 Task: Create a due date automation trigger when advanced on, on the tuesday of the week a card is due add fields without custom field "Resume" checked at 11:00 AM.
Action: Mouse moved to (1060, 80)
Screenshot: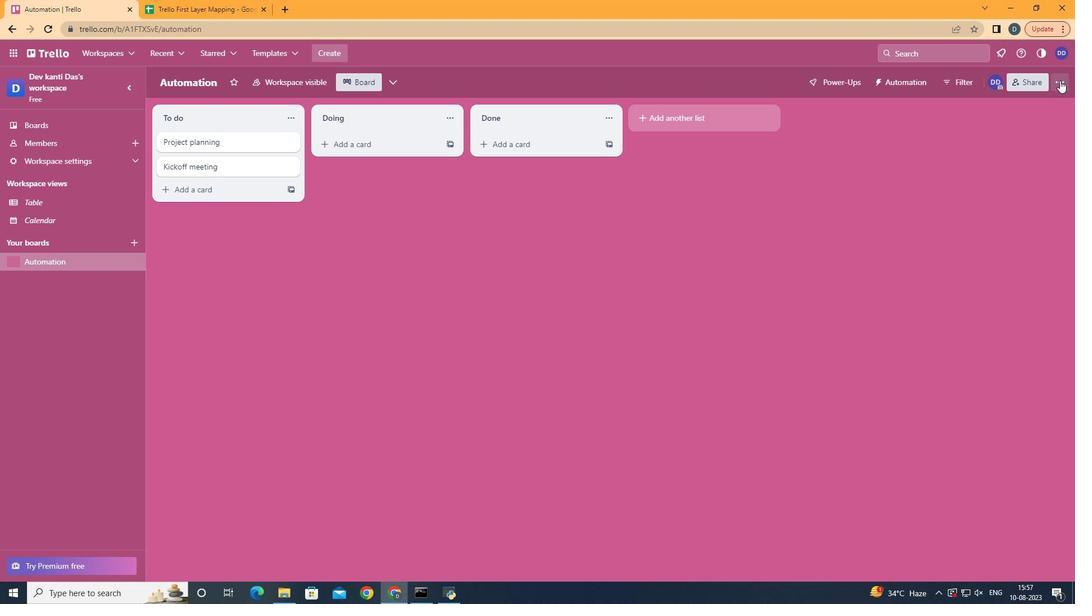 
Action: Mouse pressed left at (1060, 80)
Screenshot: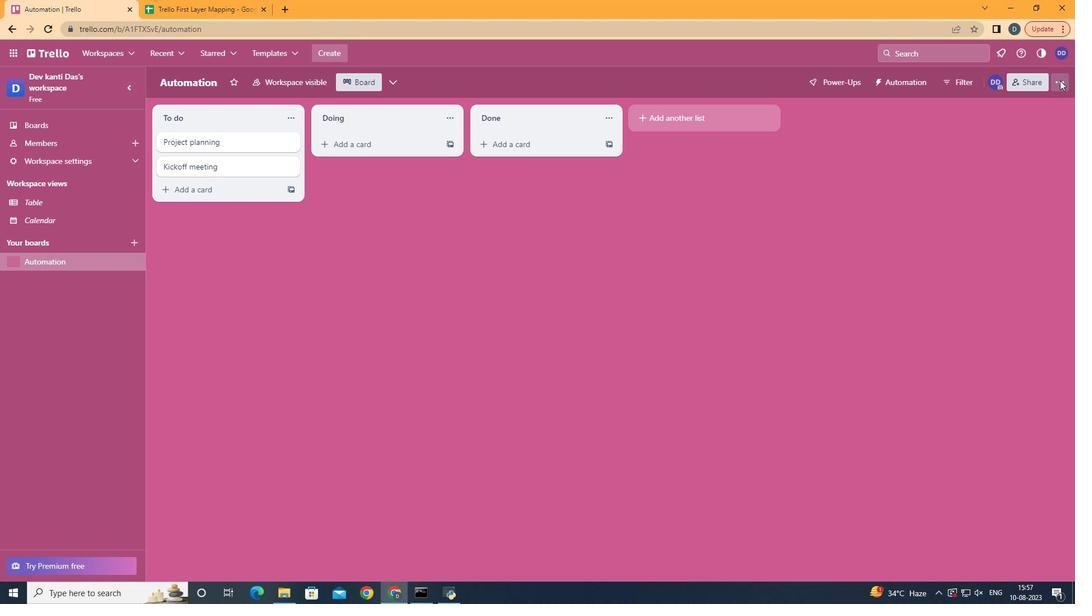 
Action: Mouse moved to (1000, 239)
Screenshot: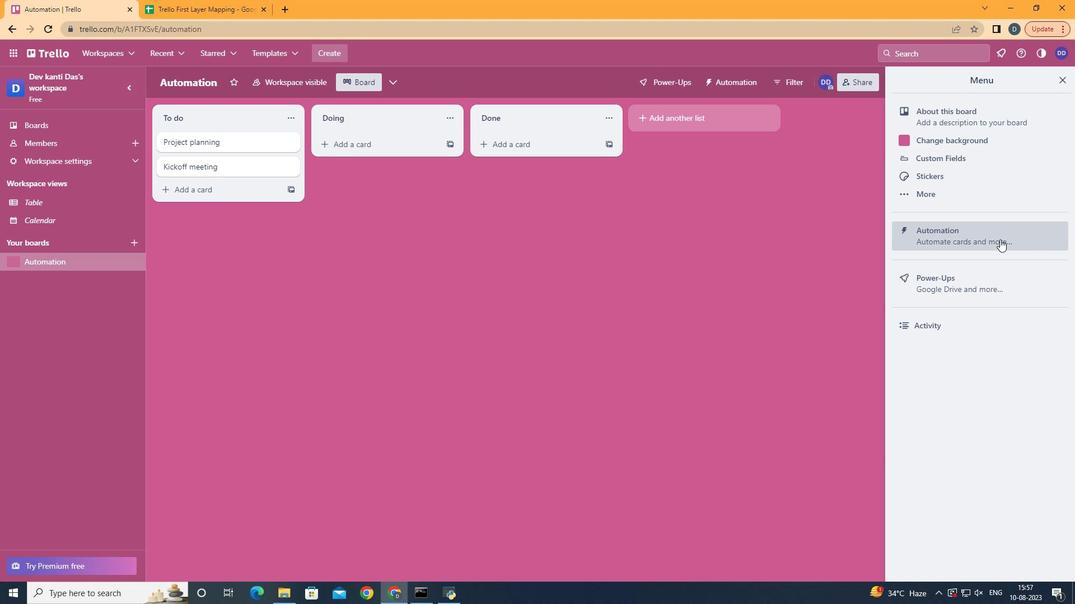 
Action: Mouse pressed left at (1000, 239)
Screenshot: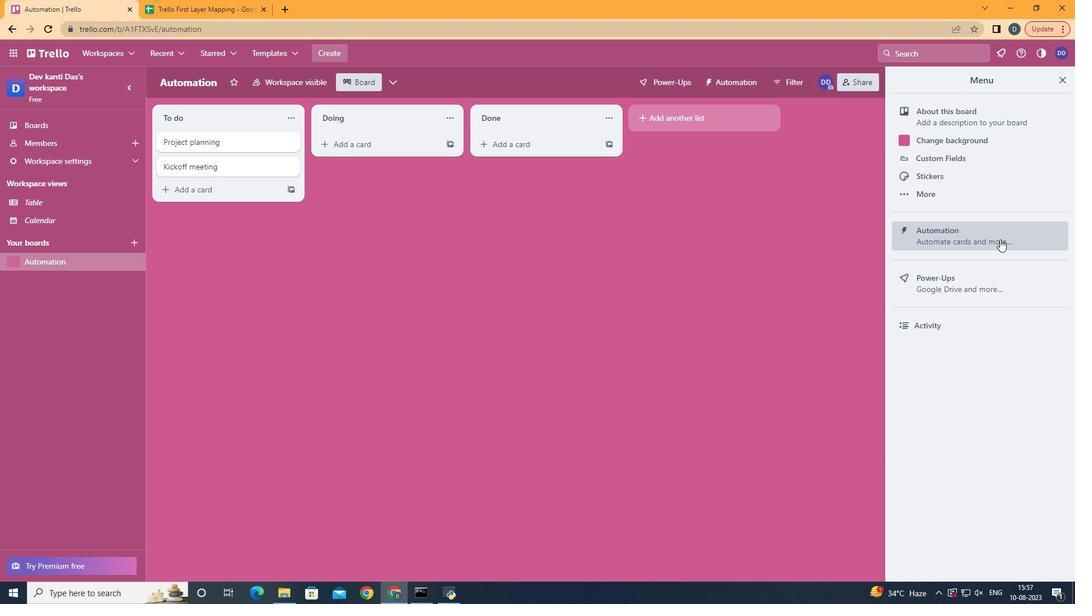 
Action: Mouse moved to (196, 230)
Screenshot: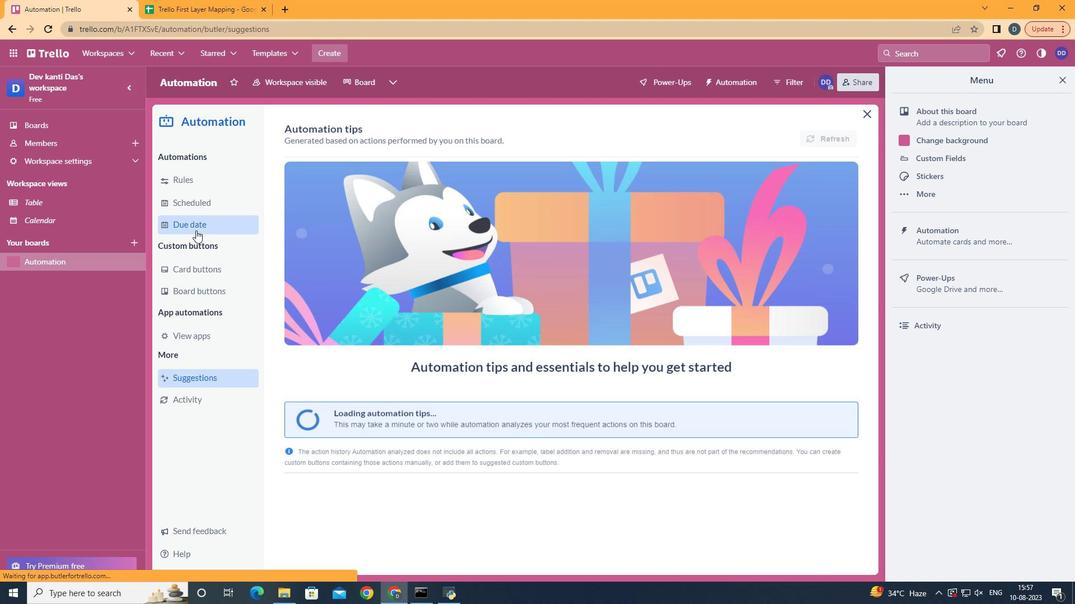 
Action: Mouse pressed left at (196, 230)
Screenshot: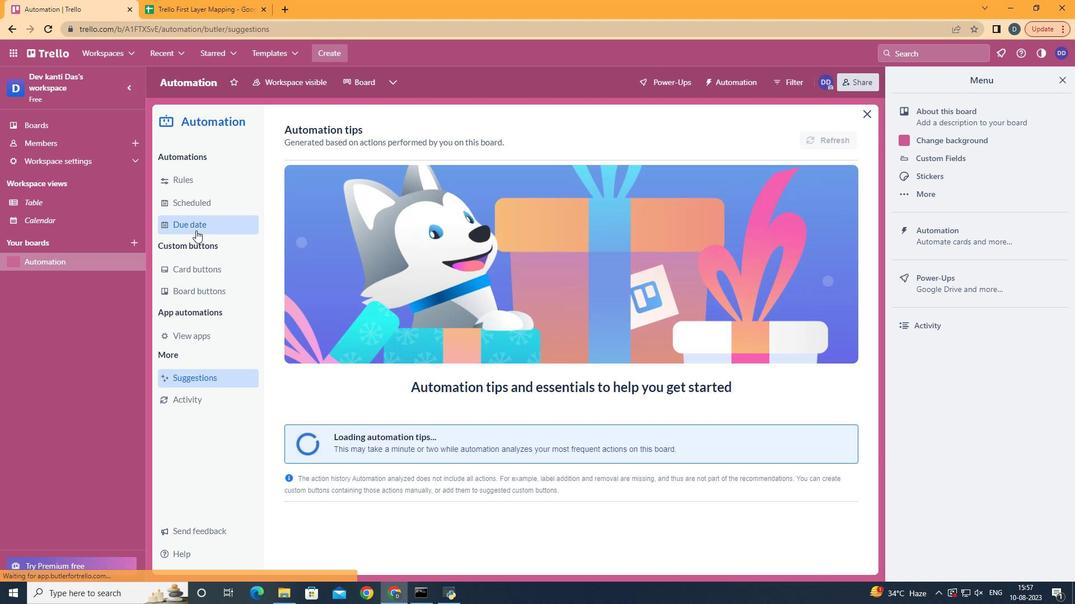 
Action: Mouse moved to (776, 135)
Screenshot: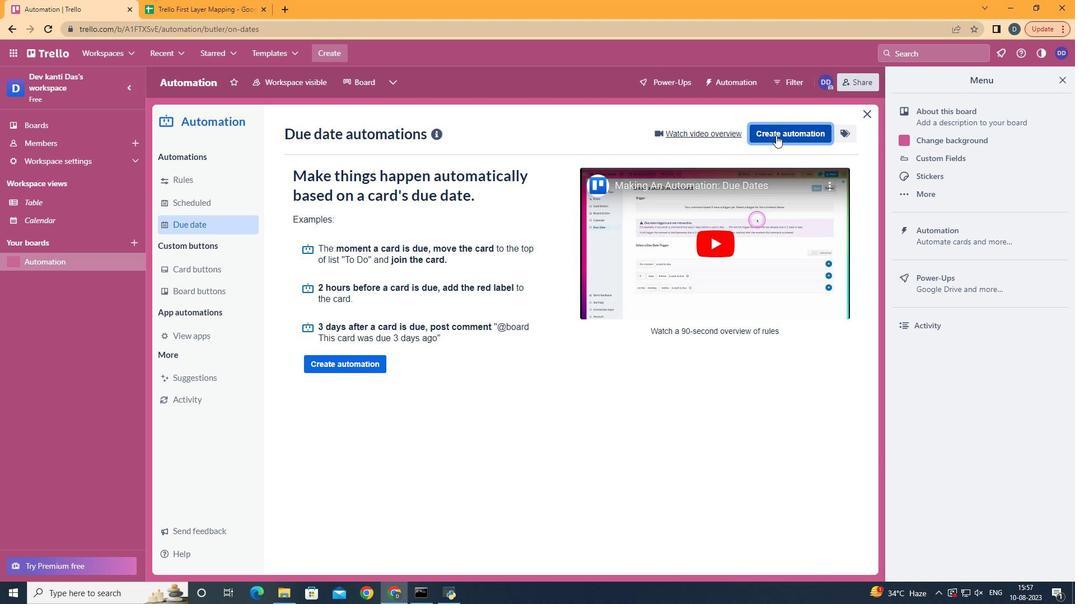 
Action: Mouse pressed left at (776, 135)
Screenshot: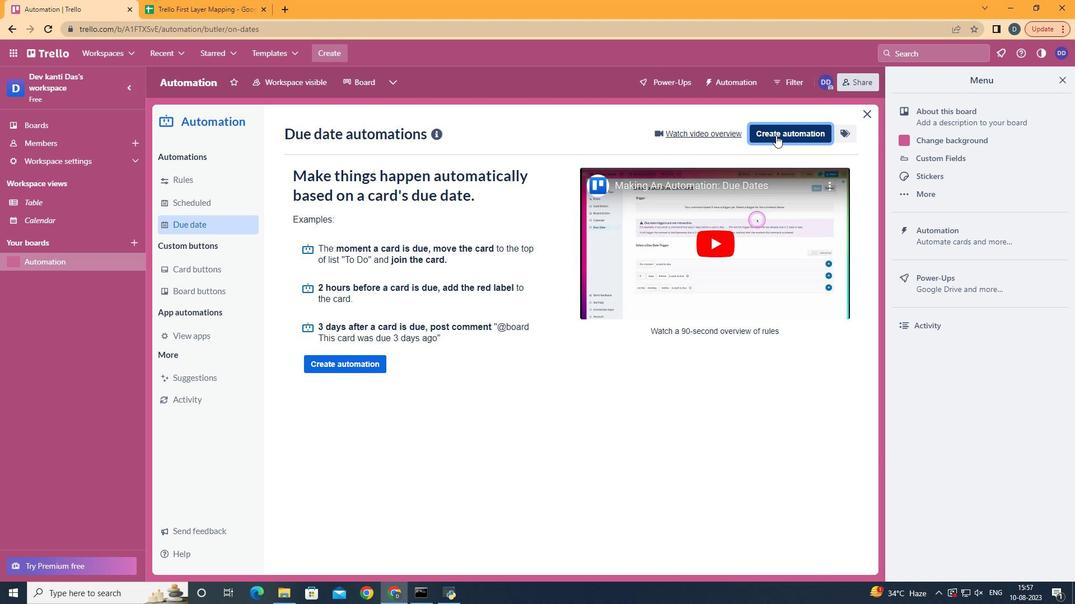 
Action: Mouse moved to (593, 248)
Screenshot: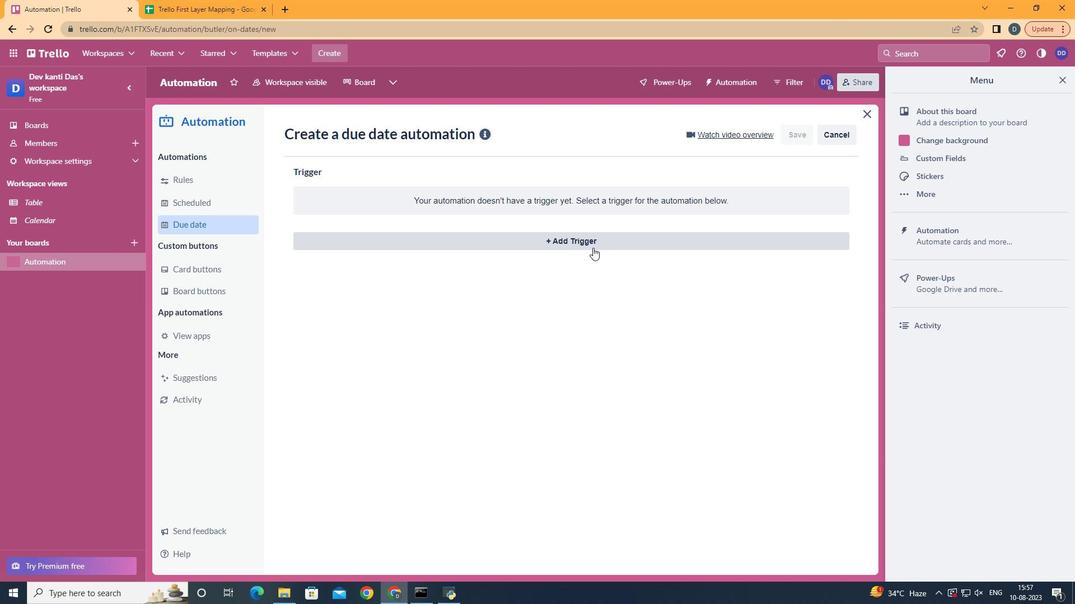 
Action: Mouse pressed left at (593, 248)
Screenshot: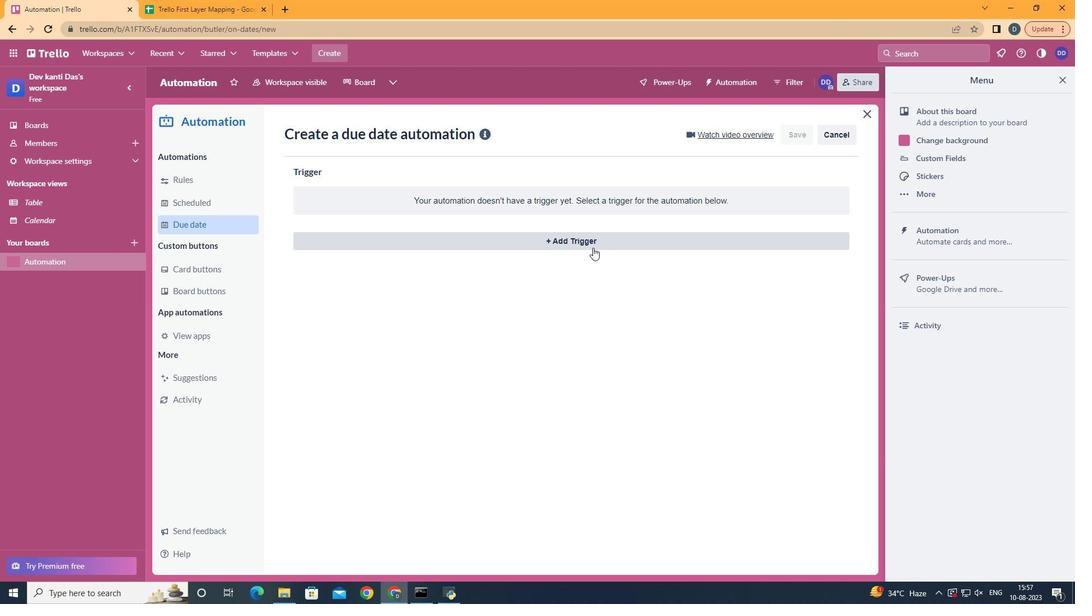 
Action: Mouse moved to (365, 315)
Screenshot: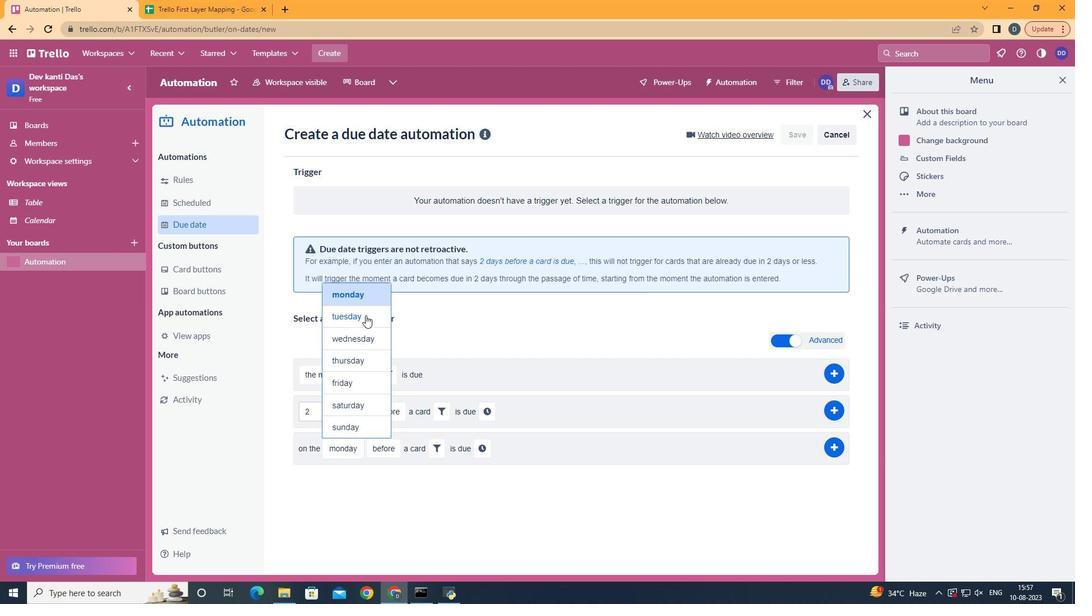 
Action: Mouse pressed left at (365, 315)
Screenshot: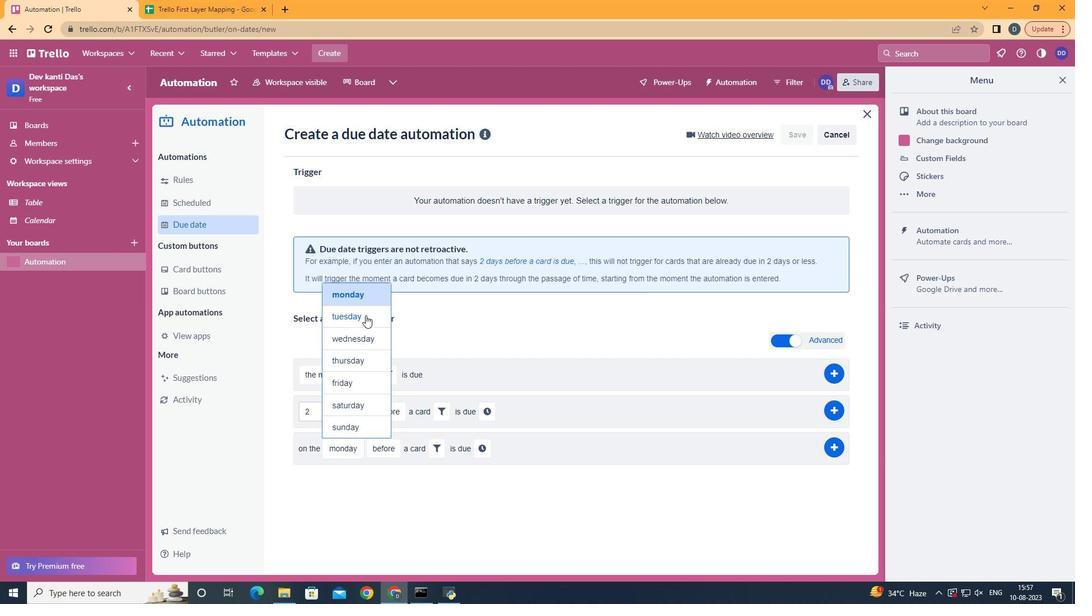 
Action: Mouse moved to (419, 515)
Screenshot: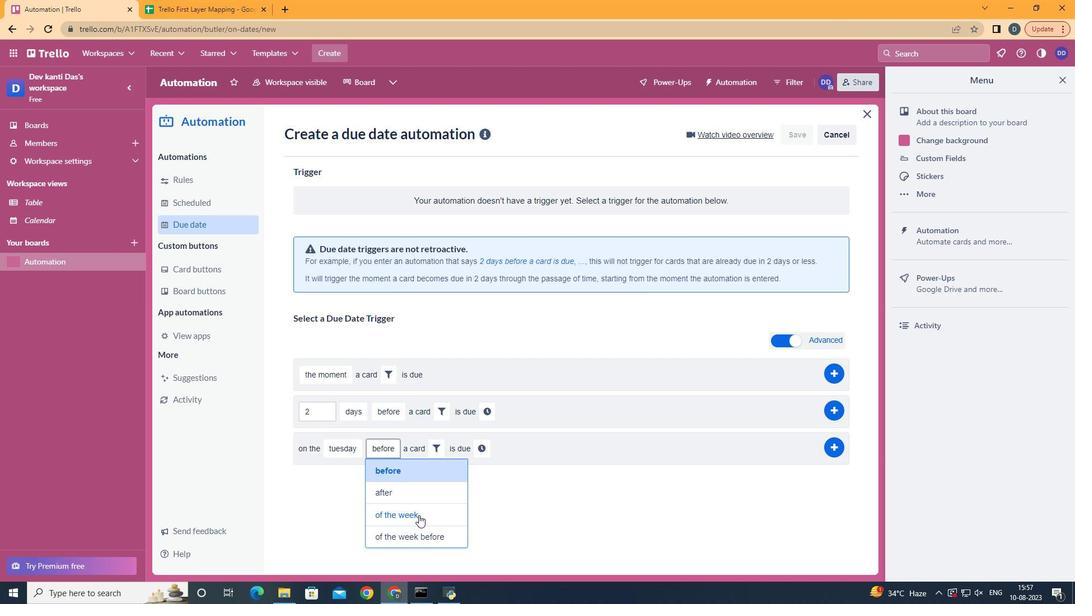 
Action: Mouse pressed left at (419, 515)
Screenshot: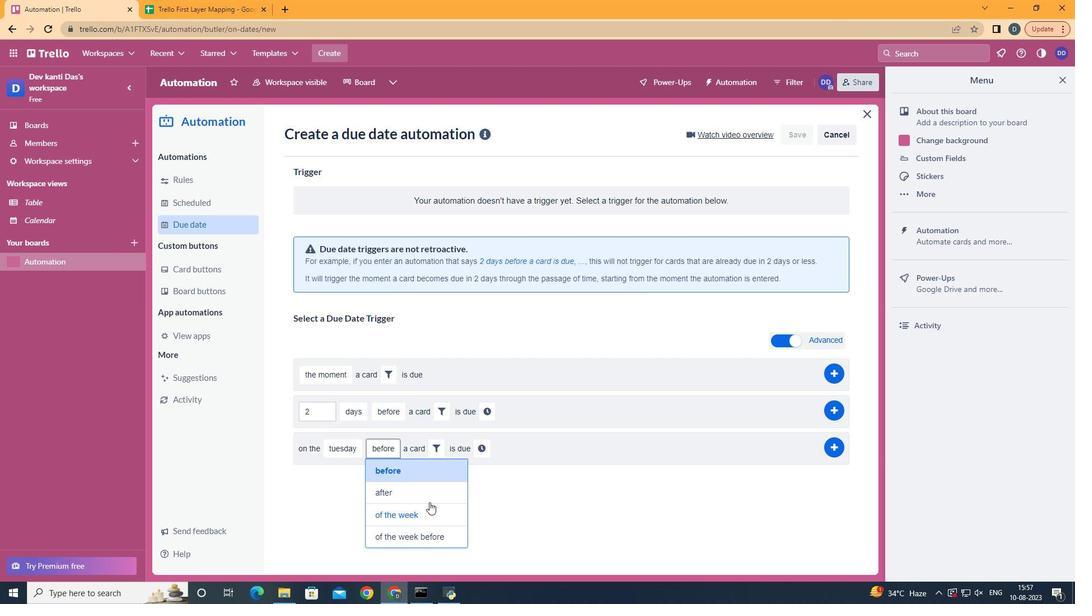 
Action: Mouse moved to (459, 447)
Screenshot: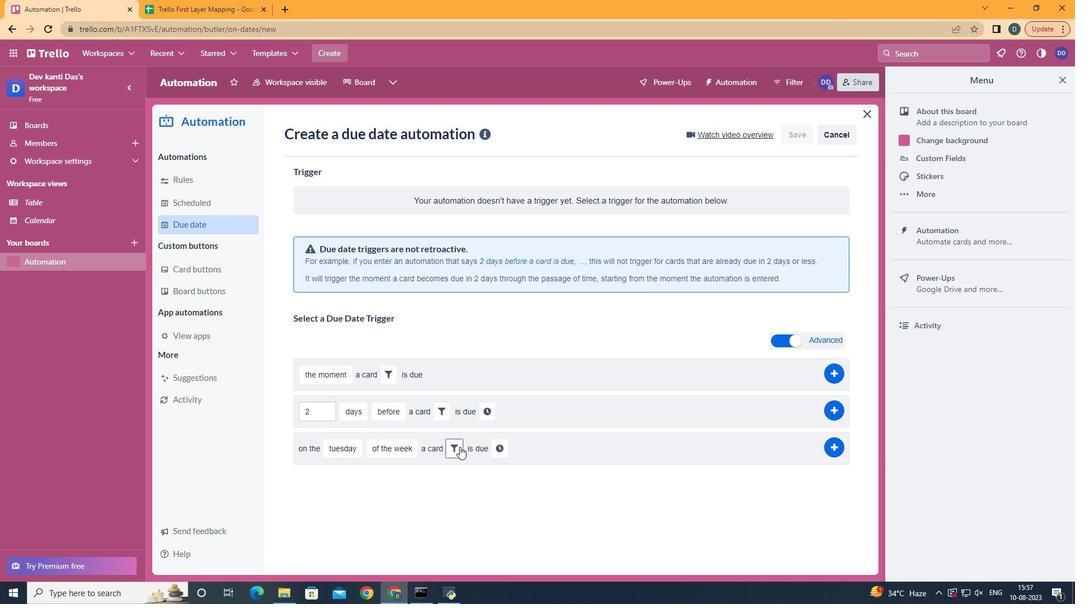 
Action: Mouse pressed left at (459, 447)
Screenshot: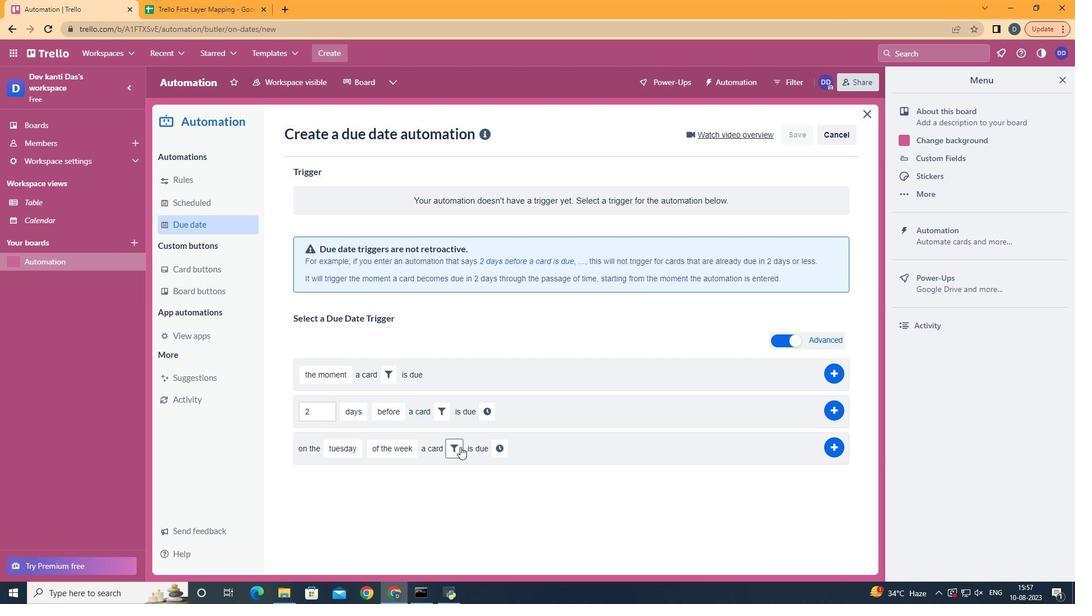 
Action: Mouse moved to (631, 487)
Screenshot: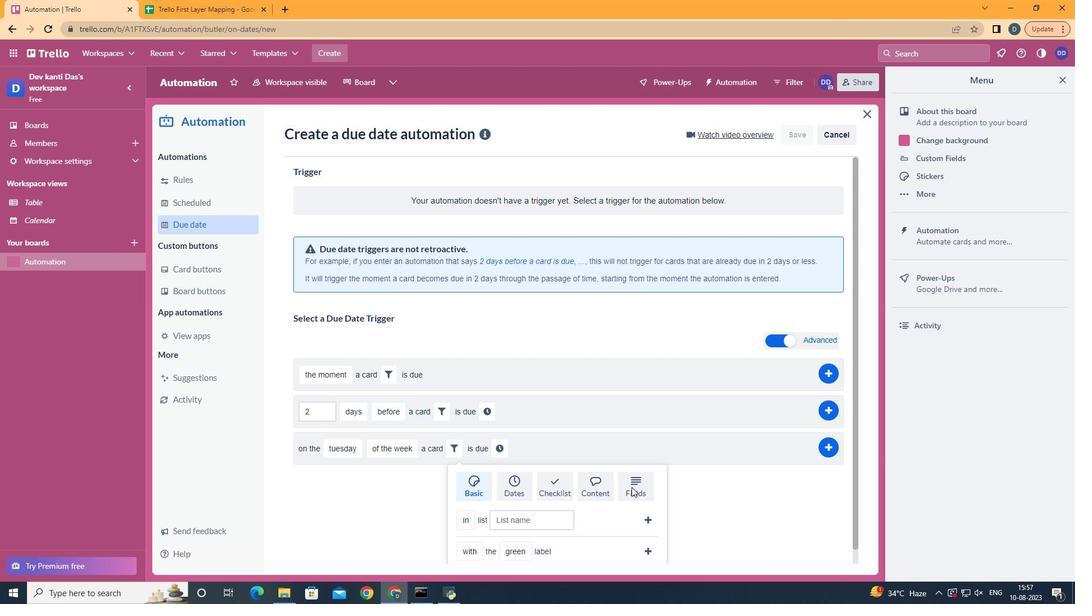 
Action: Mouse pressed left at (631, 487)
Screenshot: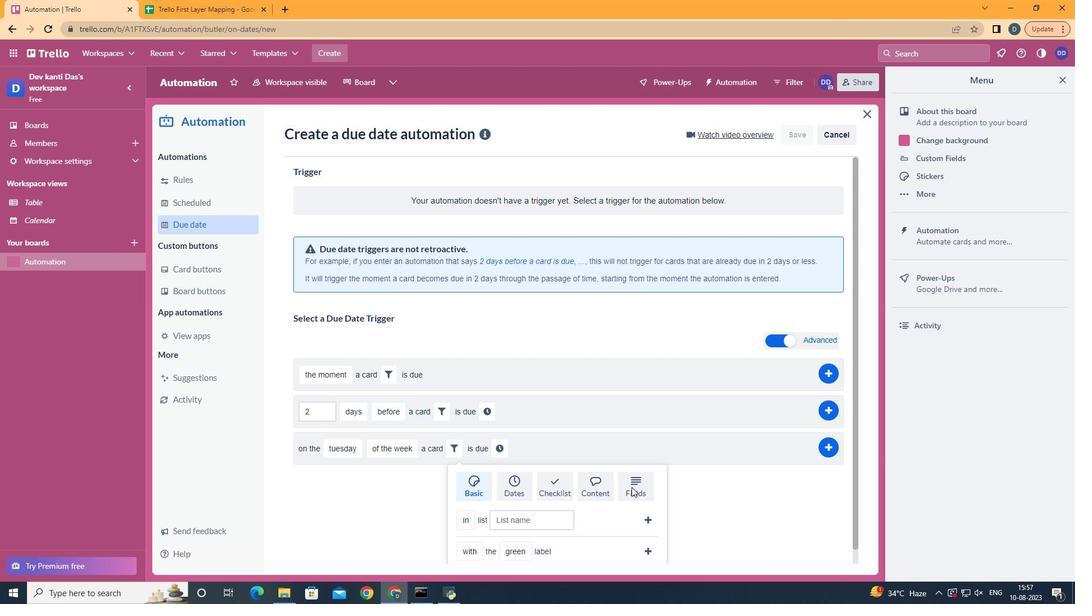 
Action: Mouse scrolled (631, 487) with delta (0, 0)
Screenshot: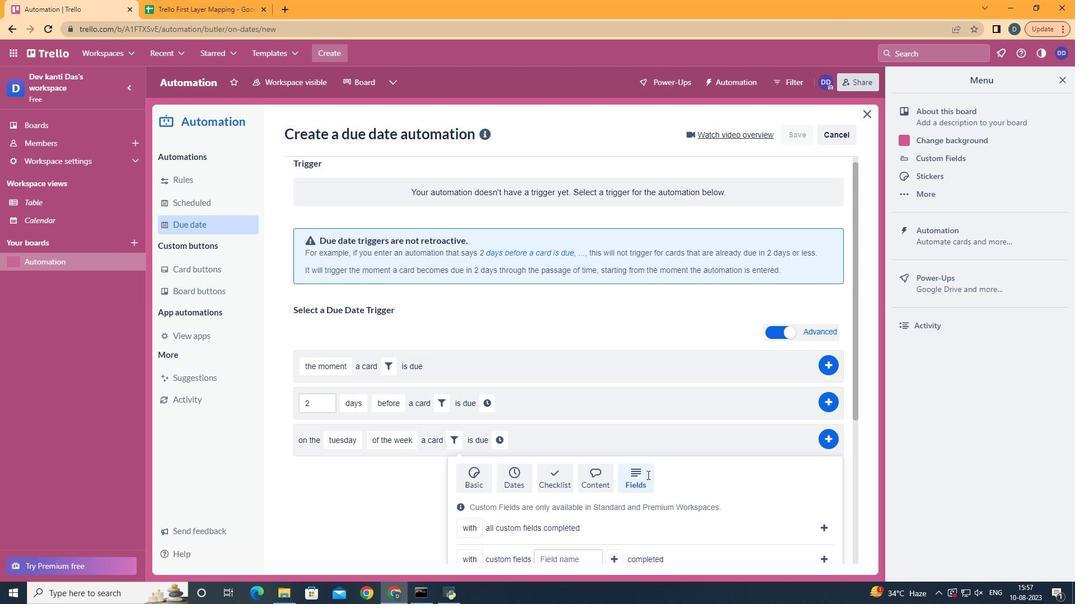 
Action: Mouse scrolled (631, 487) with delta (0, 0)
Screenshot: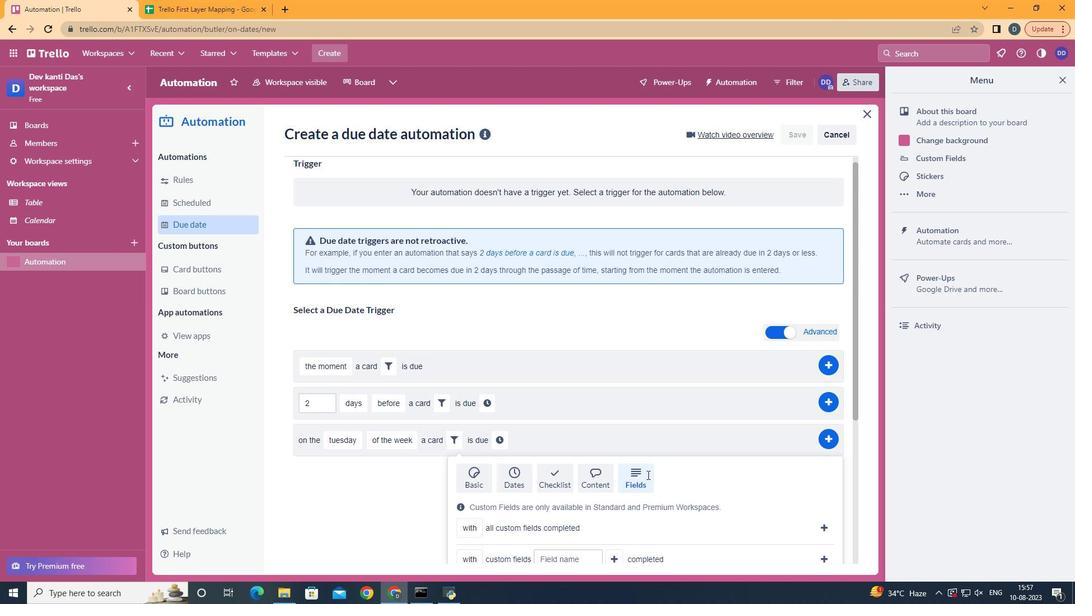 
Action: Mouse scrolled (631, 487) with delta (0, 0)
Screenshot: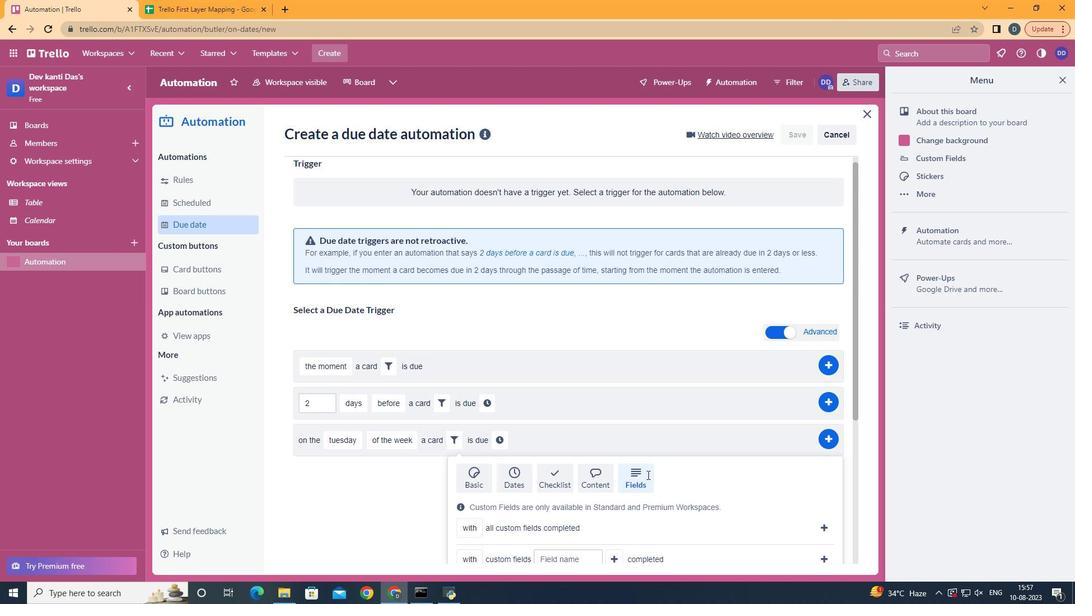 
Action: Mouse scrolled (631, 487) with delta (0, 0)
Screenshot: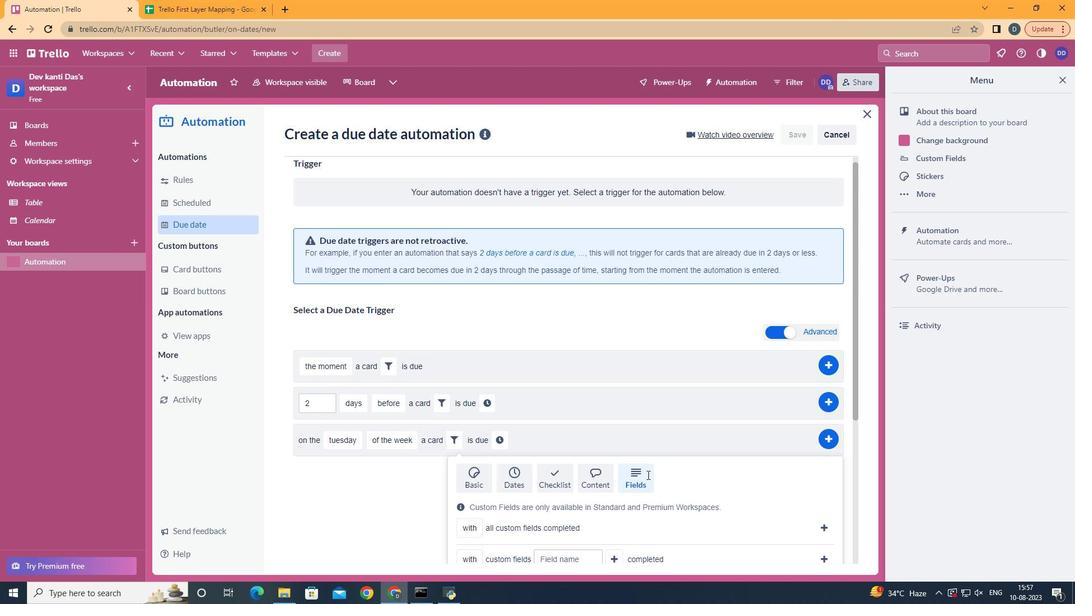
Action: Mouse moved to (480, 486)
Screenshot: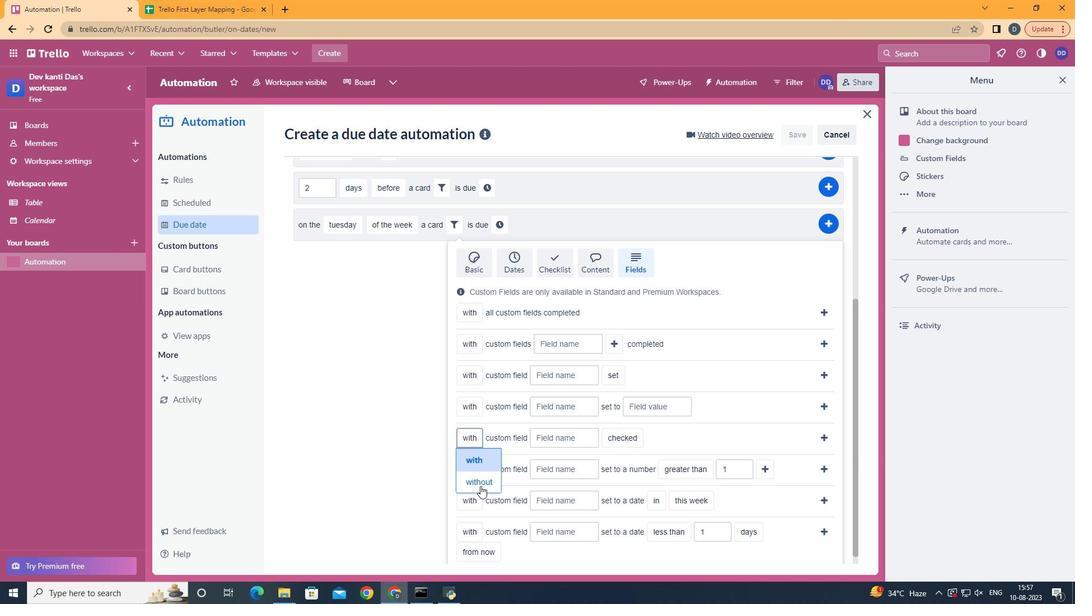 
Action: Mouse pressed left at (480, 486)
Screenshot: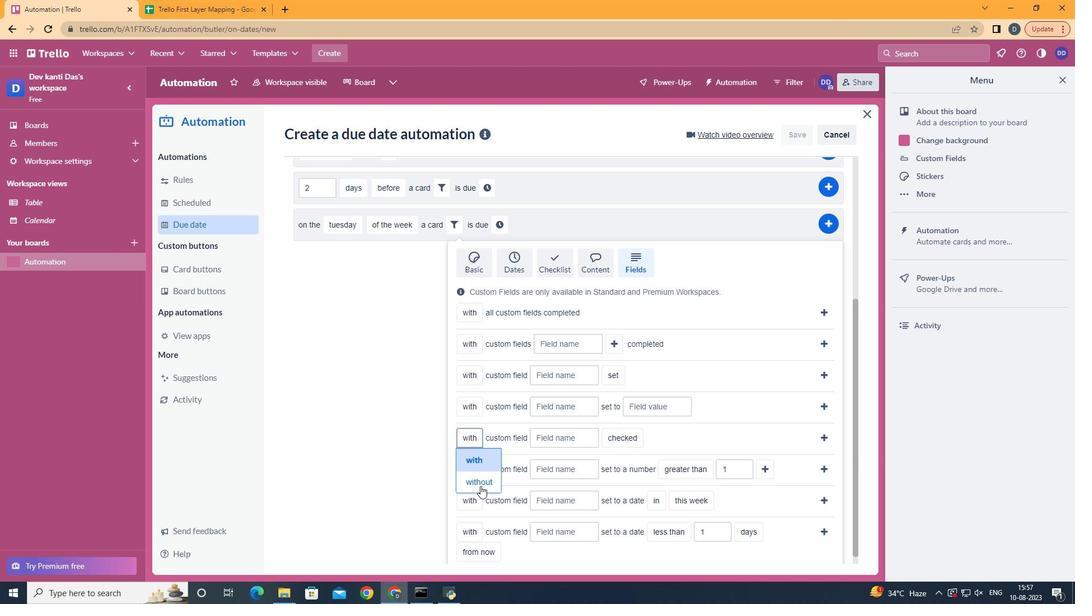 
Action: Mouse moved to (577, 437)
Screenshot: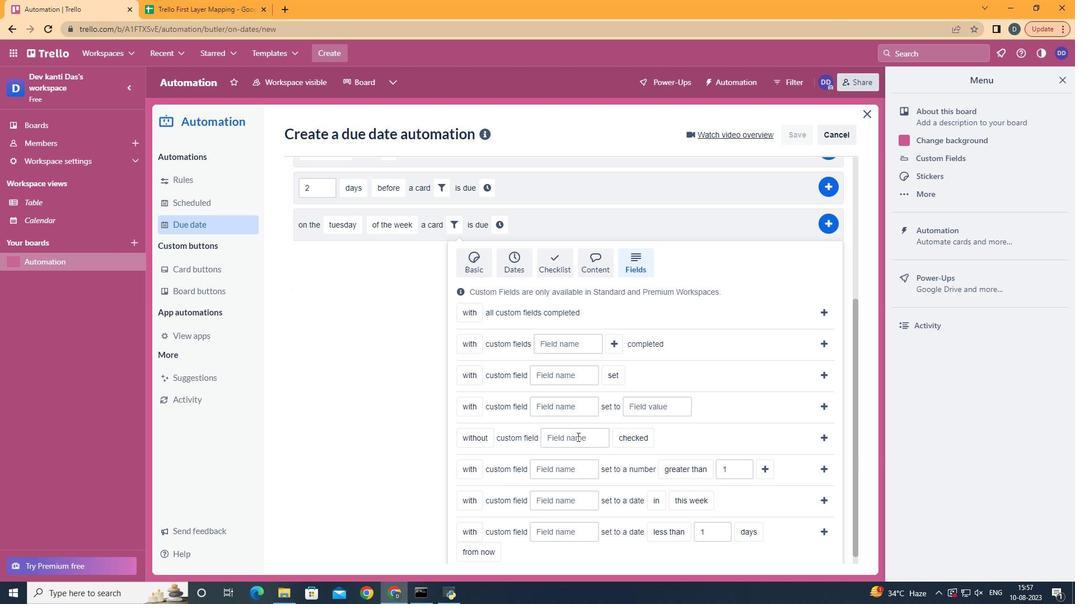 
Action: Mouse pressed left at (577, 437)
Screenshot: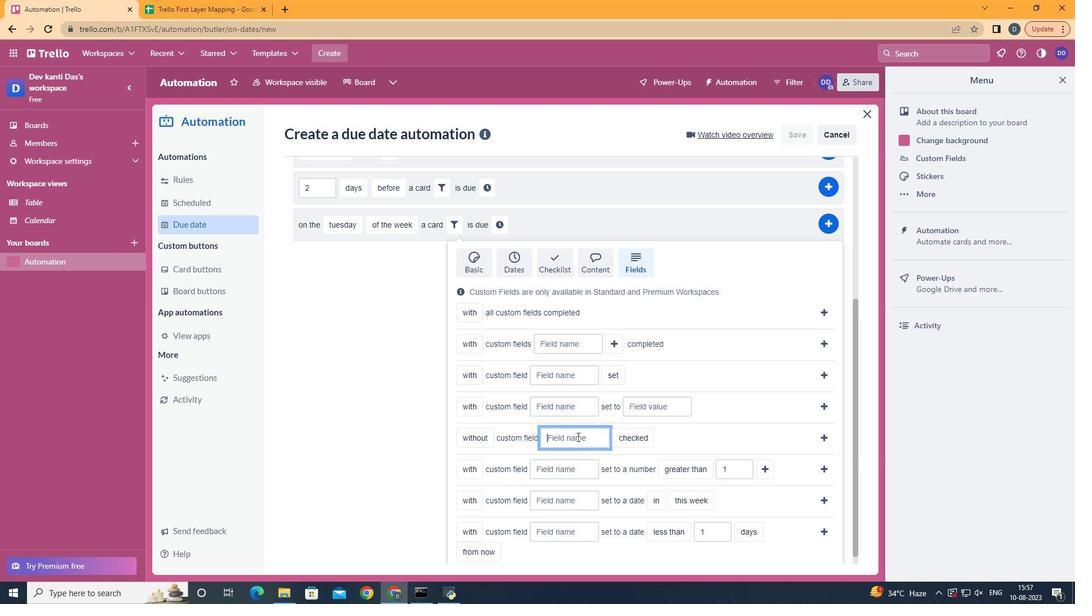 
Action: Key pressed <Key.shift>Resume
Screenshot: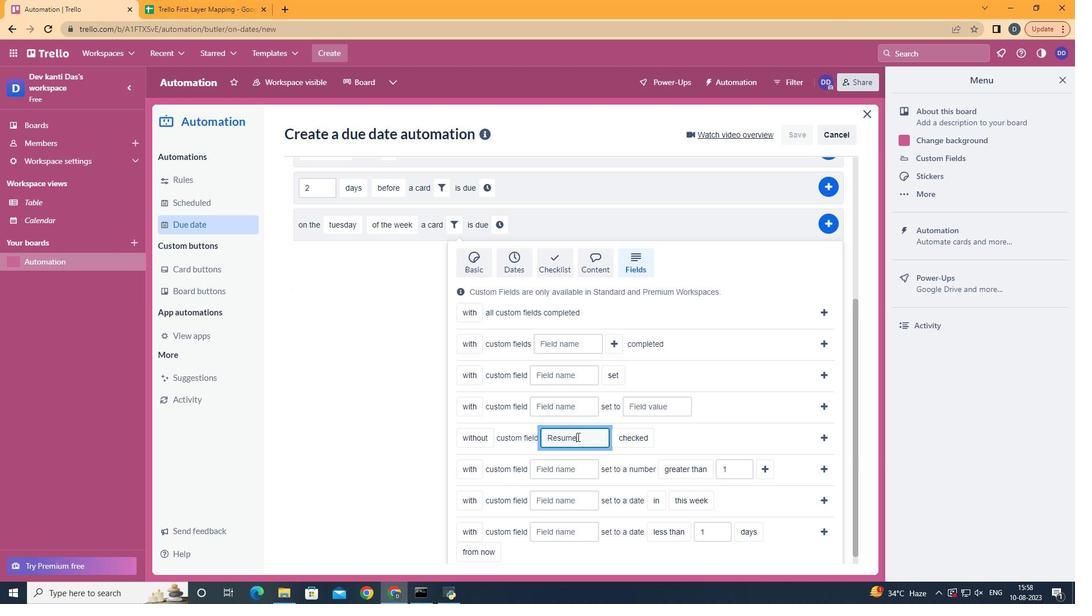 
Action: Mouse moved to (825, 440)
Screenshot: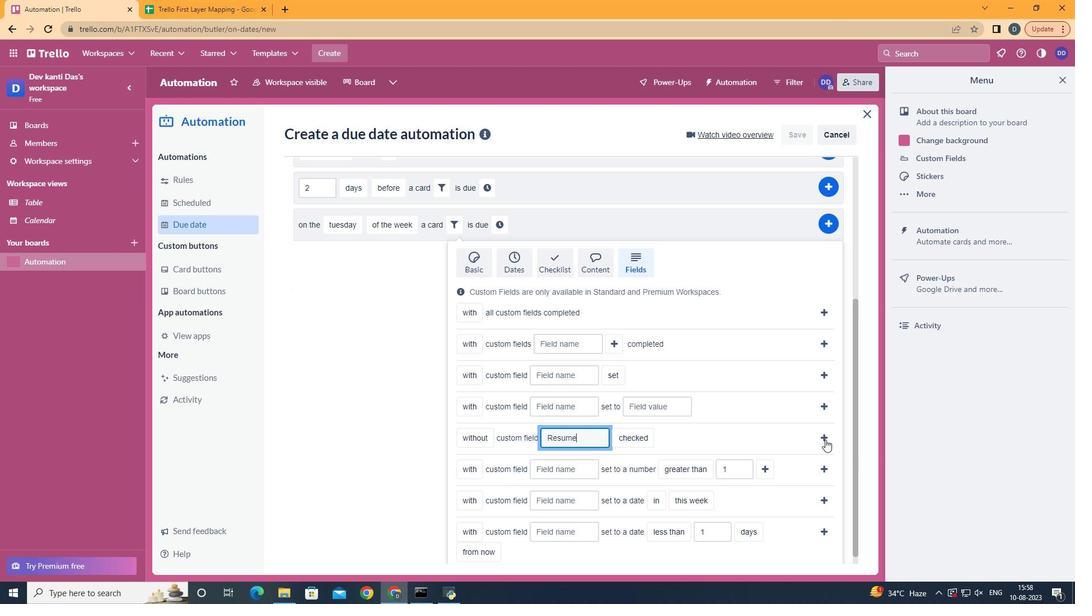 
Action: Mouse pressed left at (825, 440)
Screenshot: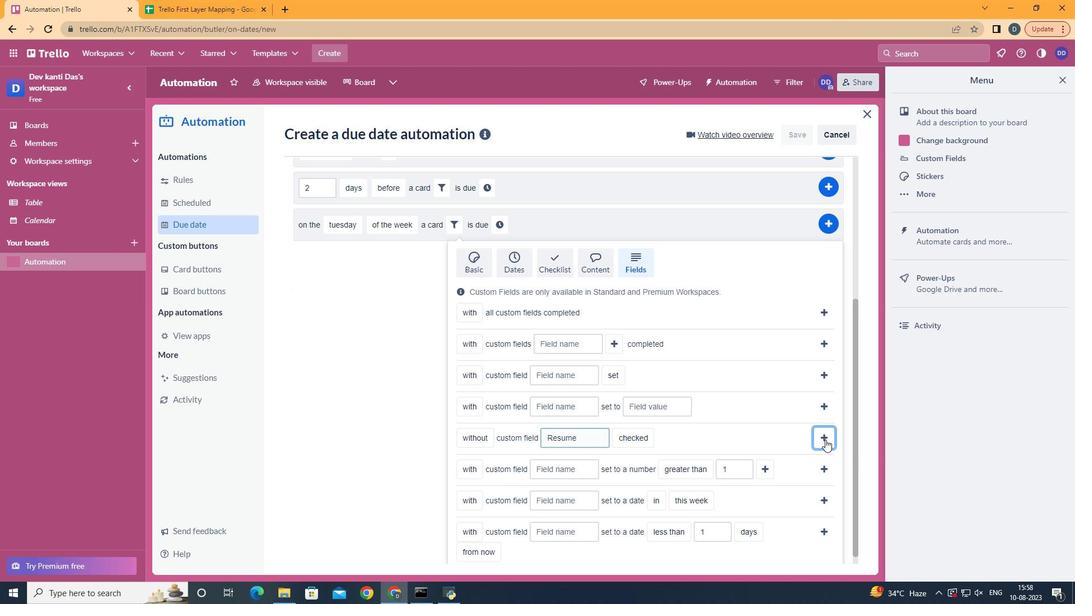 
Action: Mouse moved to (662, 454)
Screenshot: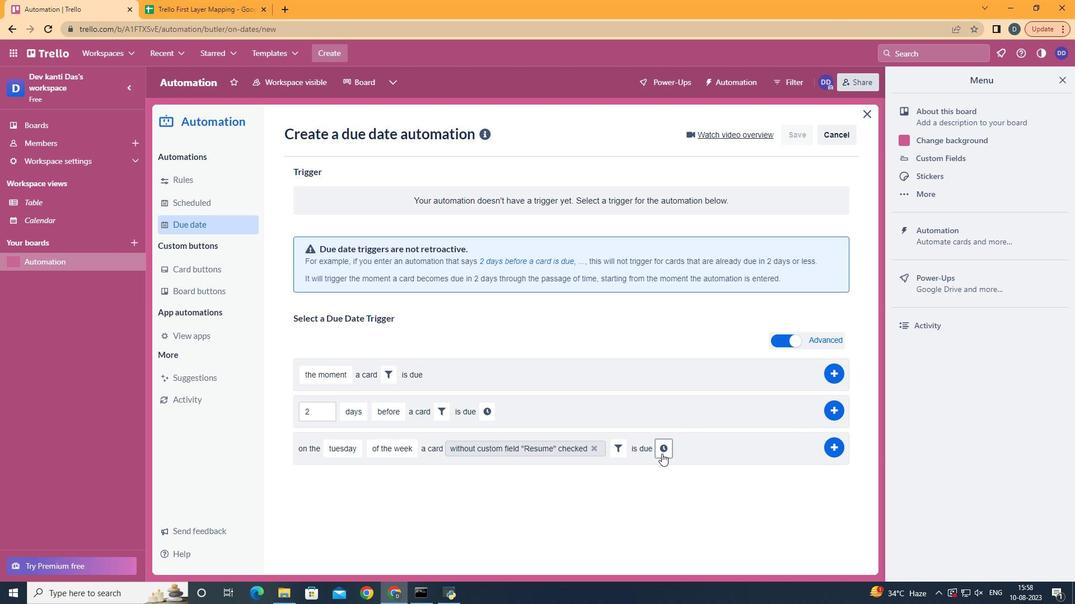 
Action: Mouse pressed left at (662, 454)
Screenshot: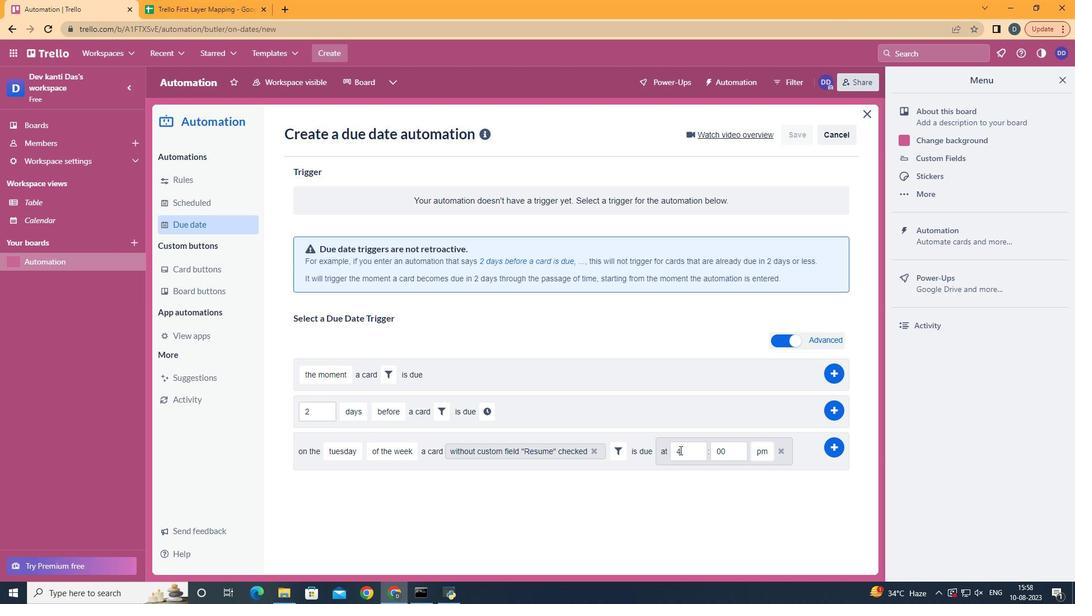 
Action: Mouse moved to (686, 449)
Screenshot: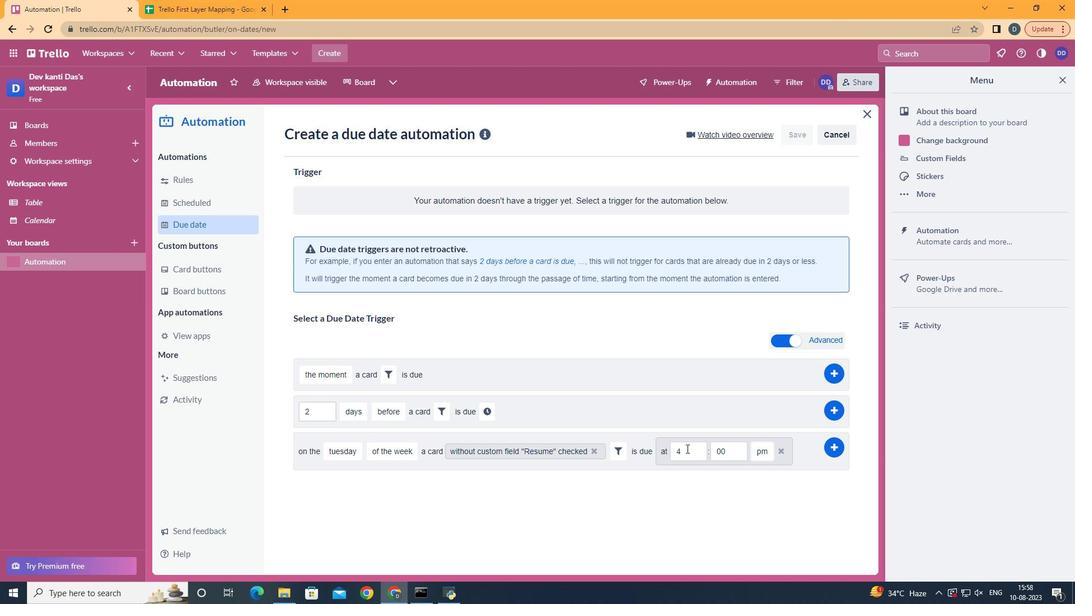 
Action: Mouse pressed left at (686, 449)
Screenshot: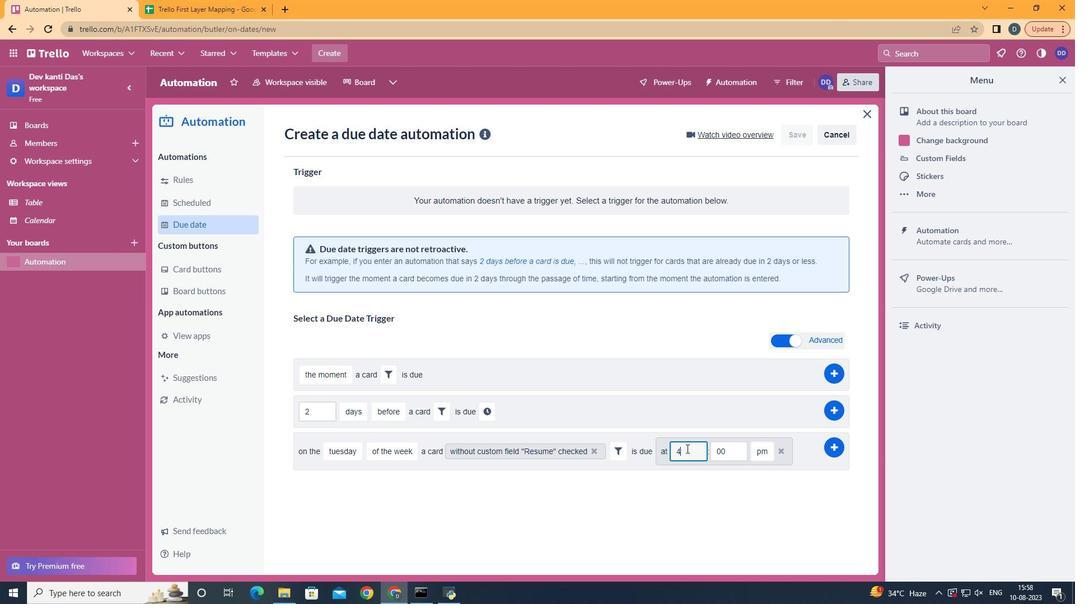 
Action: Key pressed <Key.backspace>11
Screenshot: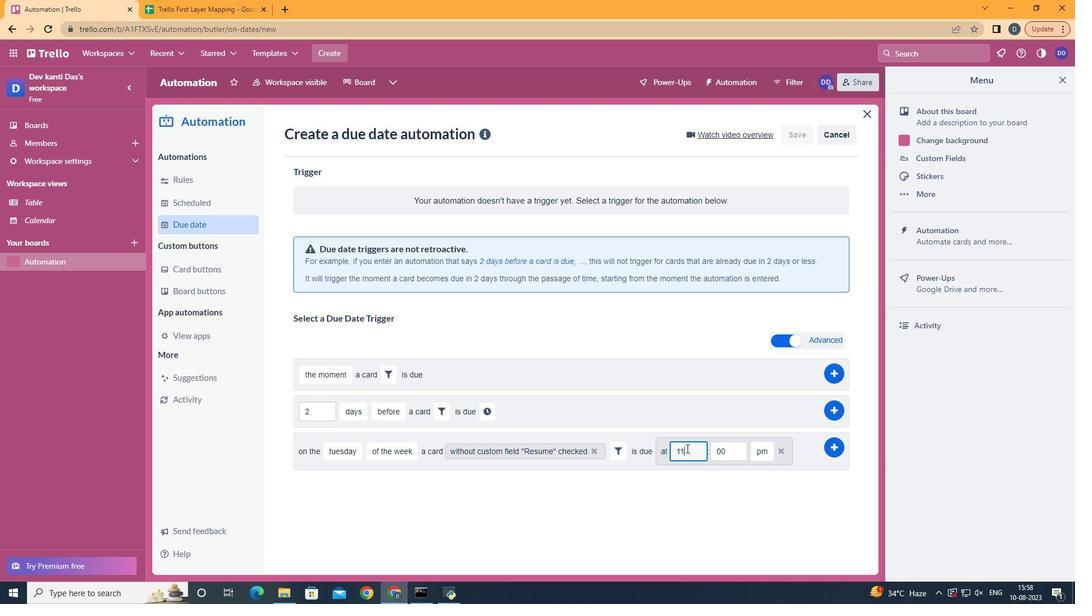 
Action: Mouse moved to (766, 465)
Screenshot: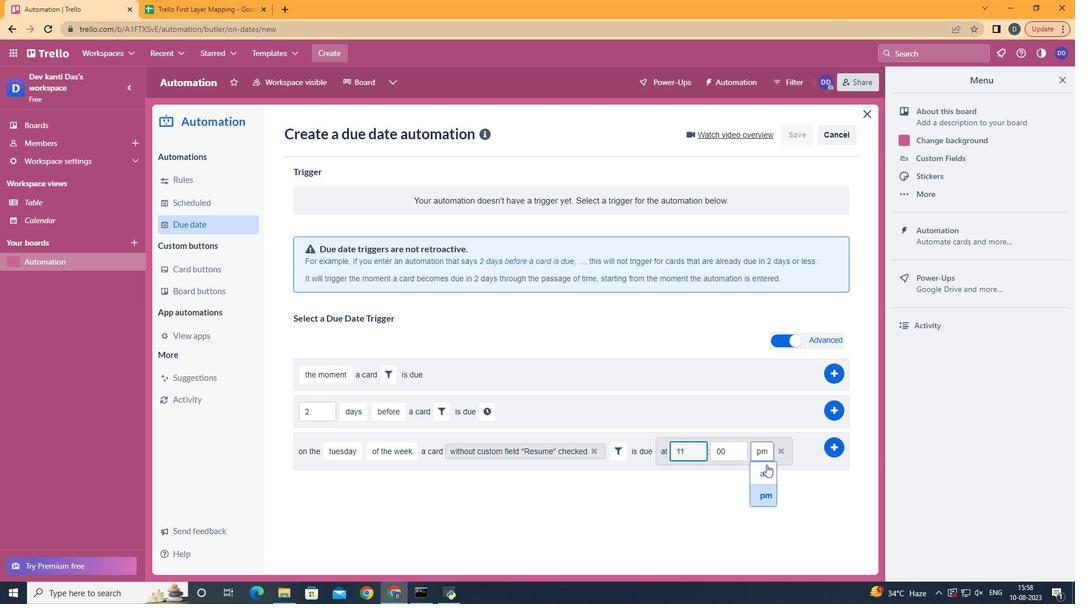 
Action: Mouse pressed left at (766, 465)
Screenshot: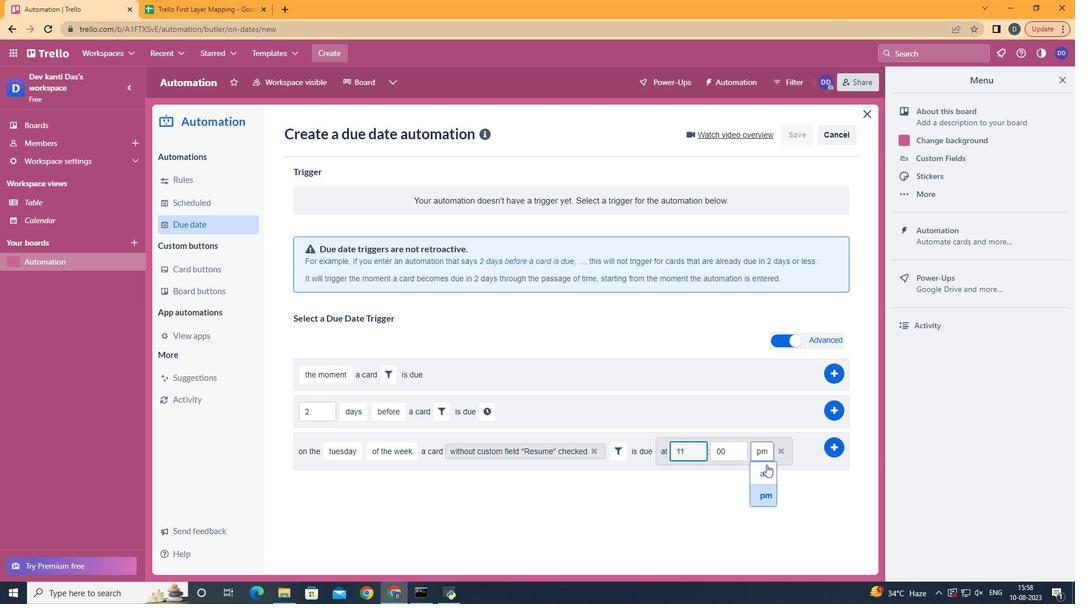 
Action: Mouse moved to (837, 446)
Screenshot: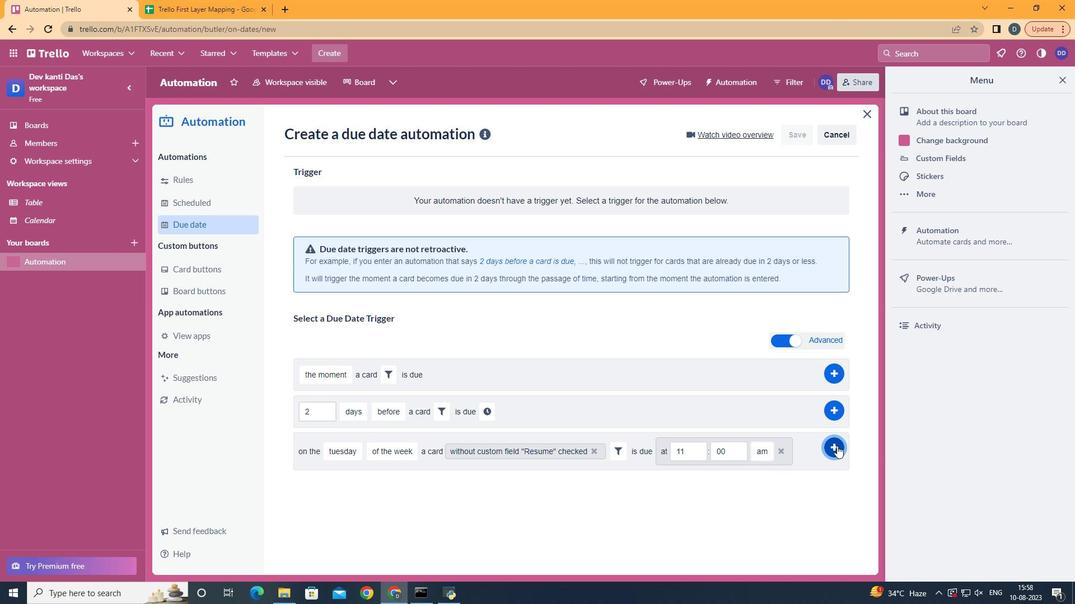 
Action: Mouse pressed left at (837, 446)
Screenshot: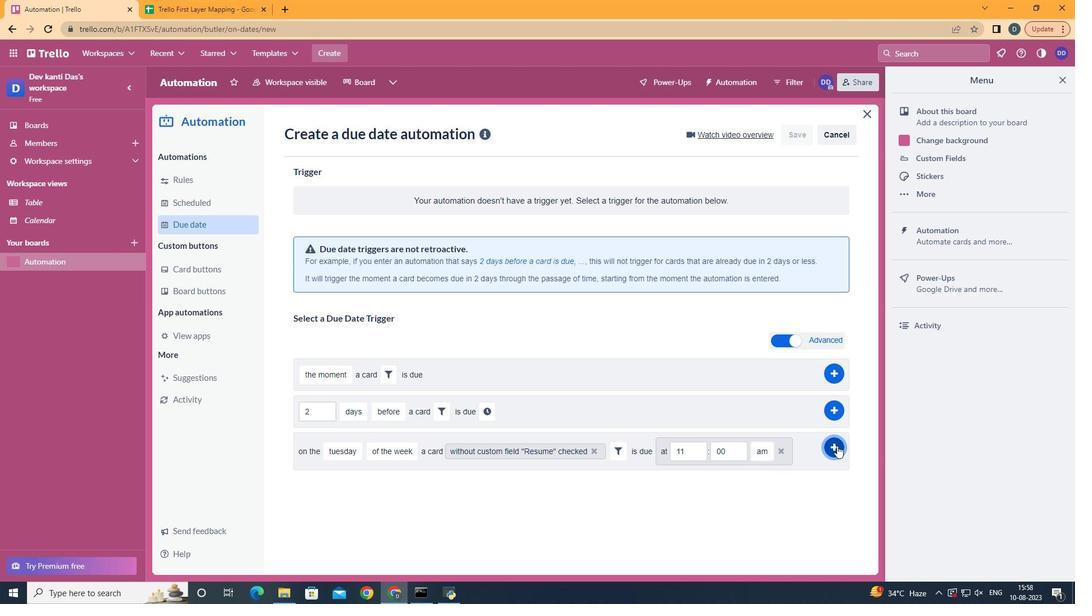 
